 Task: Select a dark modern color theme.
Action: Mouse moved to (11, 481)
Screenshot: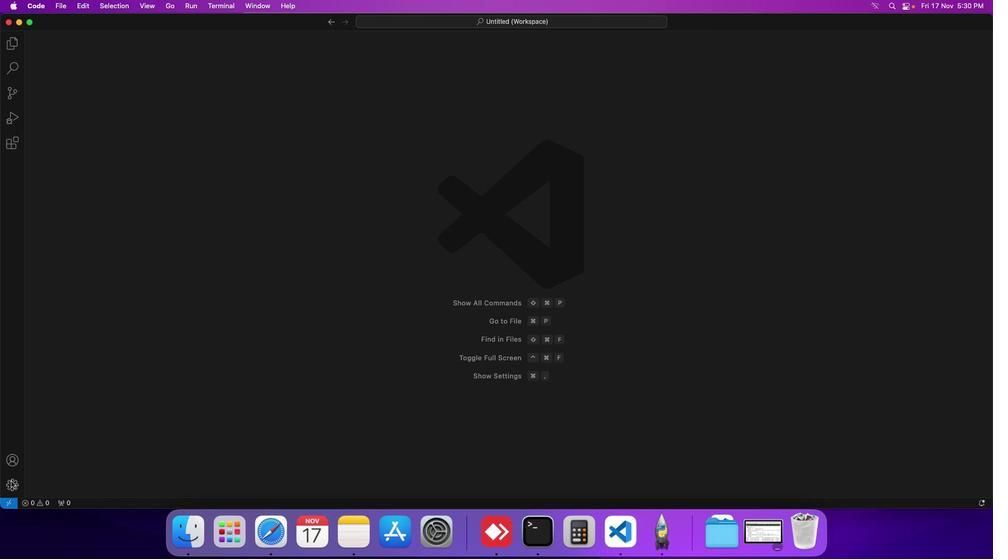 
Action: Mouse pressed left at (11, 481)
Screenshot: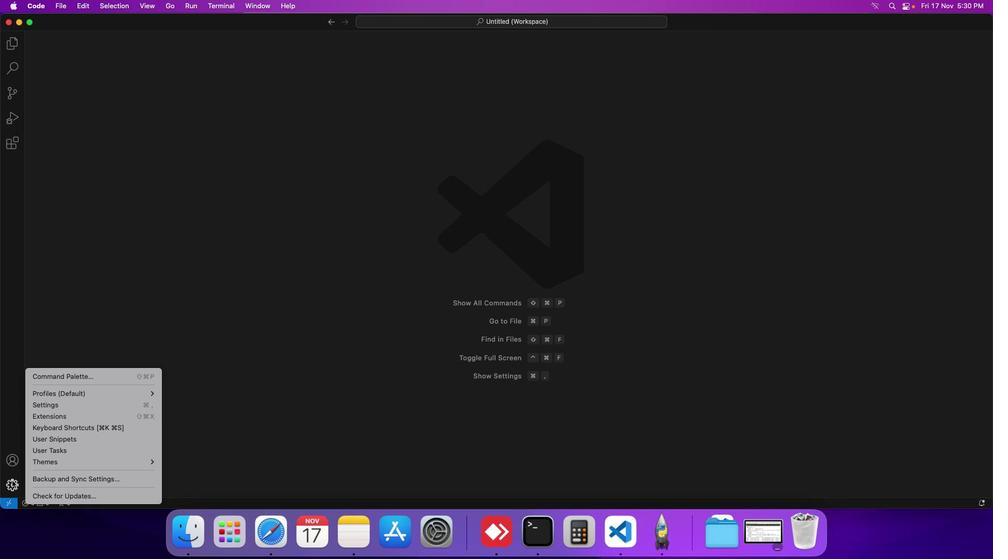 
Action: Mouse moved to (56, 408)
Screenshot: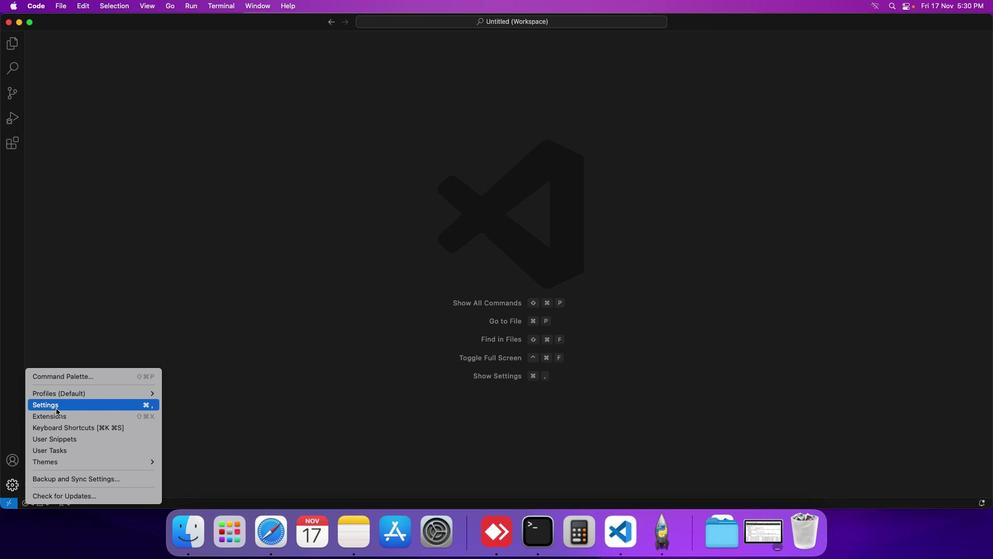 
Action: Mouse pressed left at (56, 408)
Screenshot: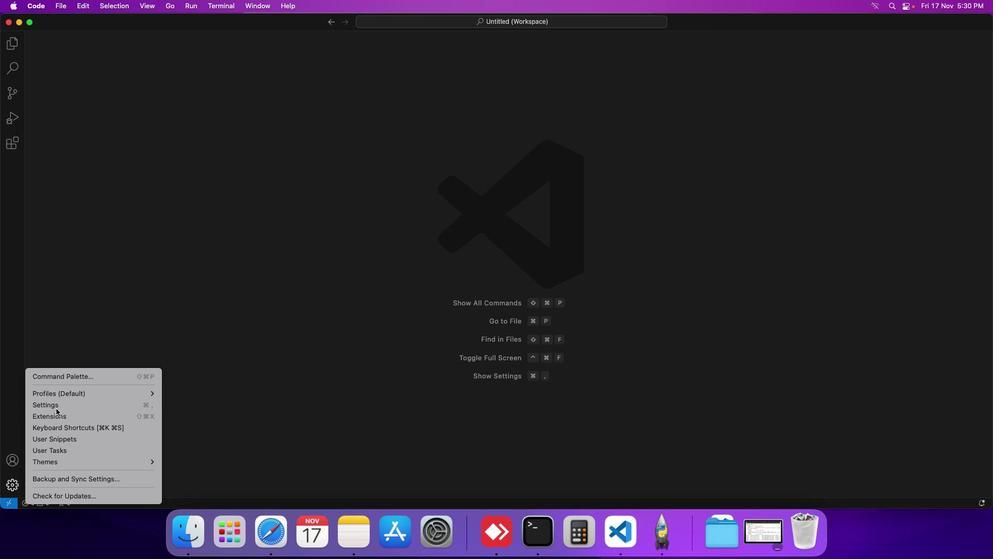 
Action: Mouse moved to (262, 84)
Screenshot: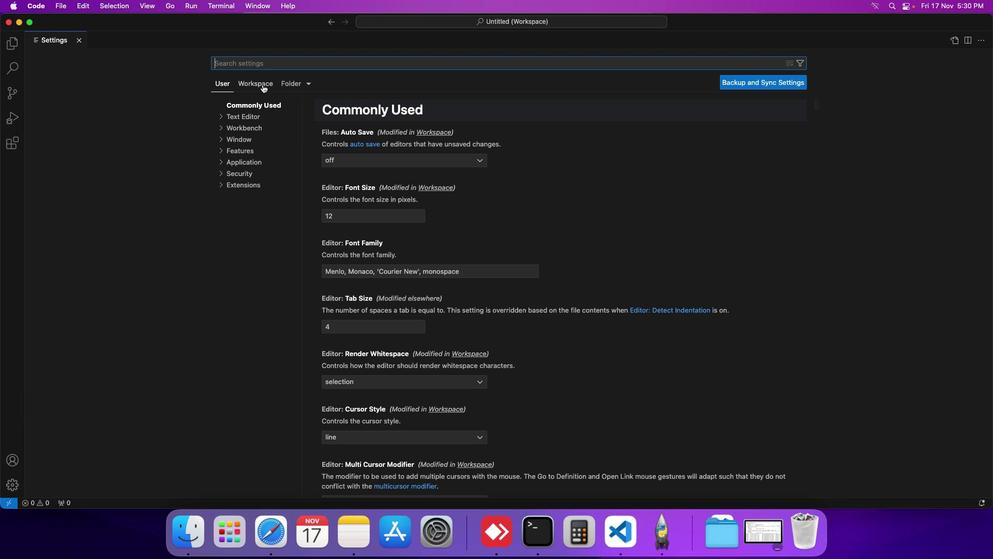 
Action: Mouse pressed left at (262, 84)
Screenshot: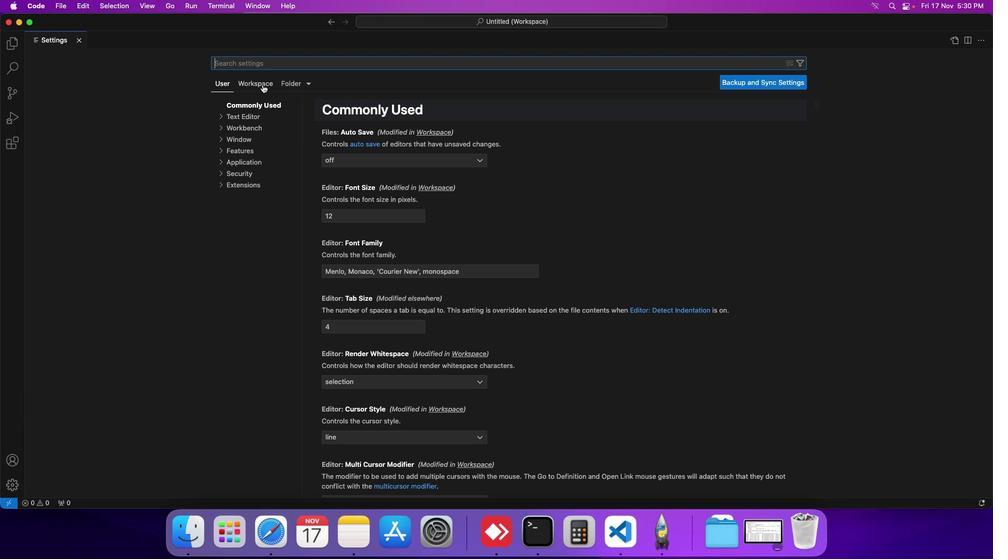 
Action: Mouse moved to (243, 128)
Screenshot: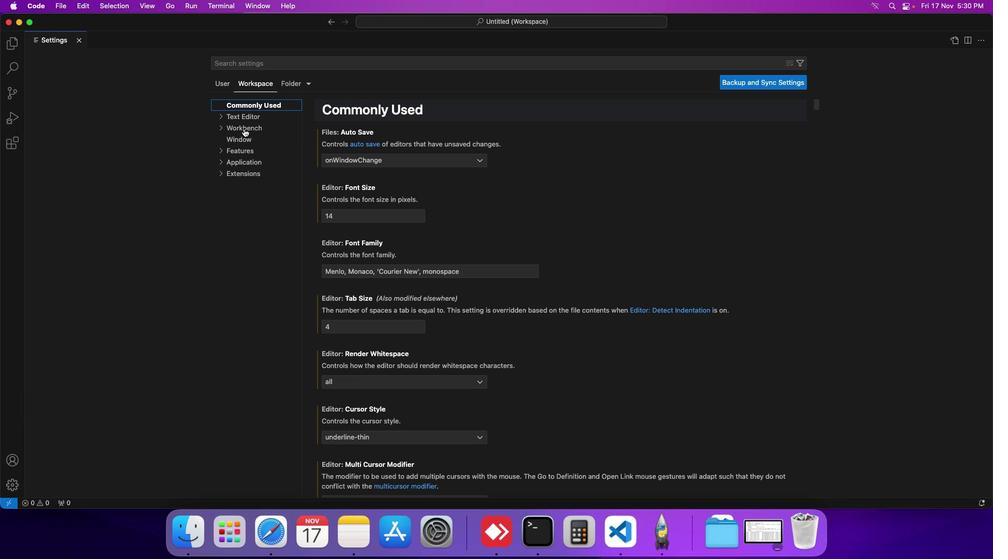 
Action: Mouse pressed left at (243, 128)
Screenshot: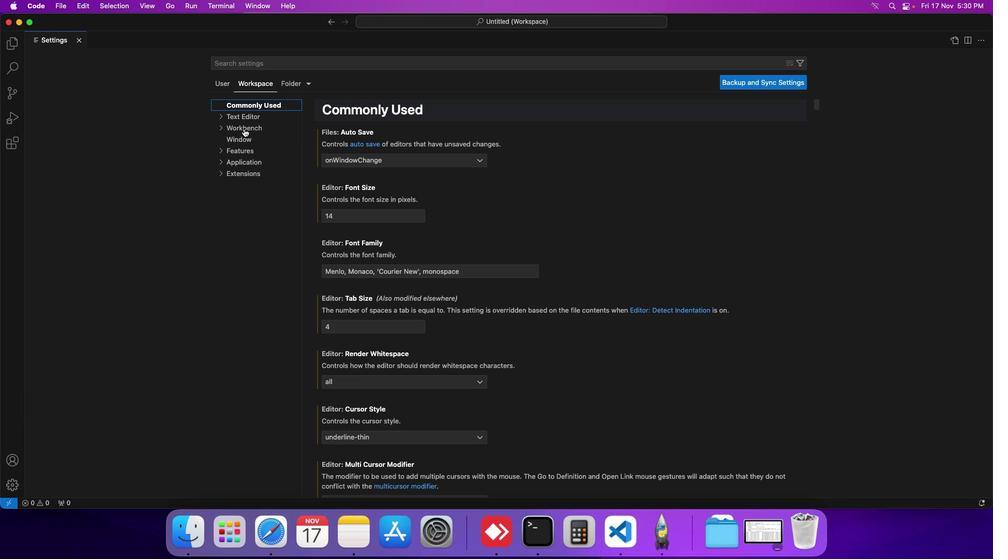 
Action: Mouse moved to (243, 137)
Screenshot: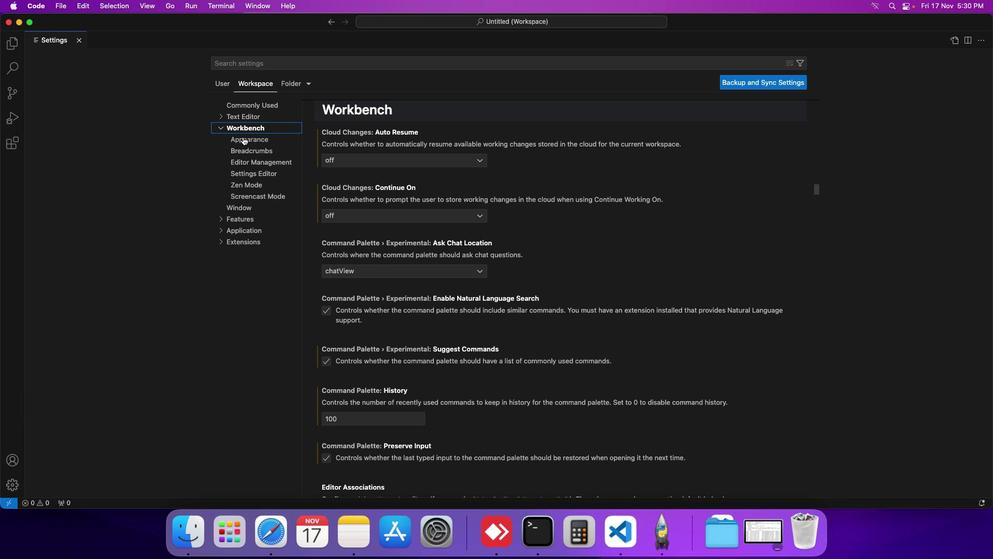 
Action: Mouse pressed left at (243, 137)
Screenshot: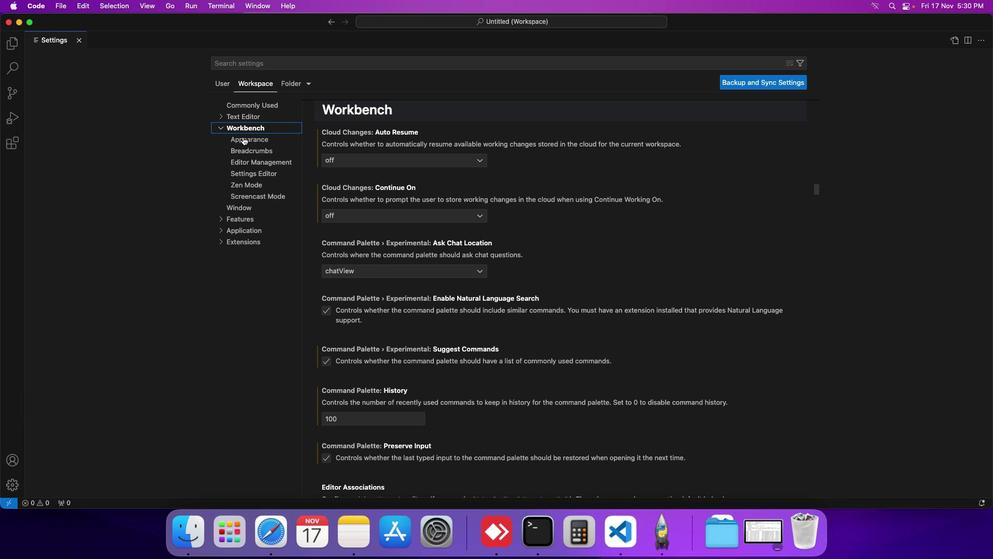 
Action: Mouse moved to (370, 330)
Screenshot: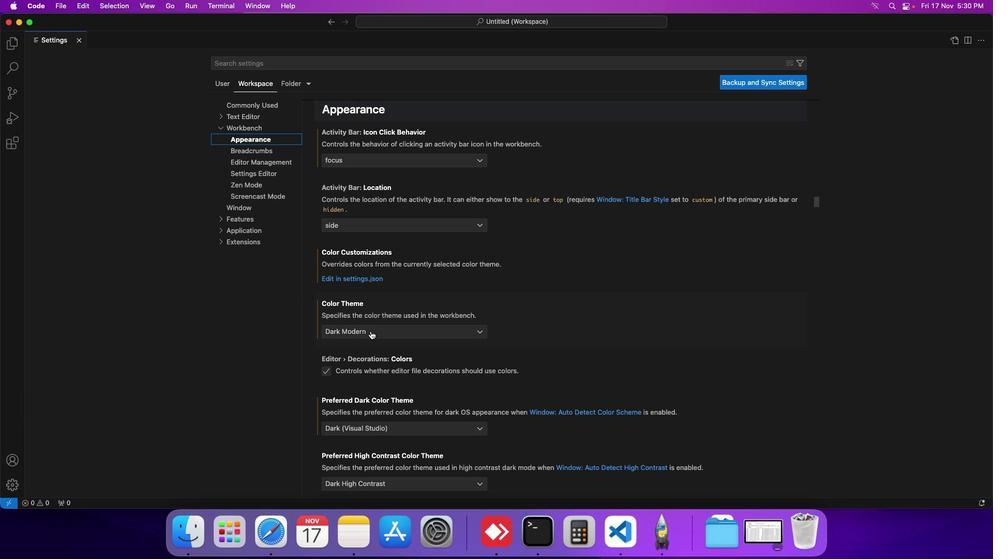 
Action: Mouse pressed left at (370, 330)
Screenshot: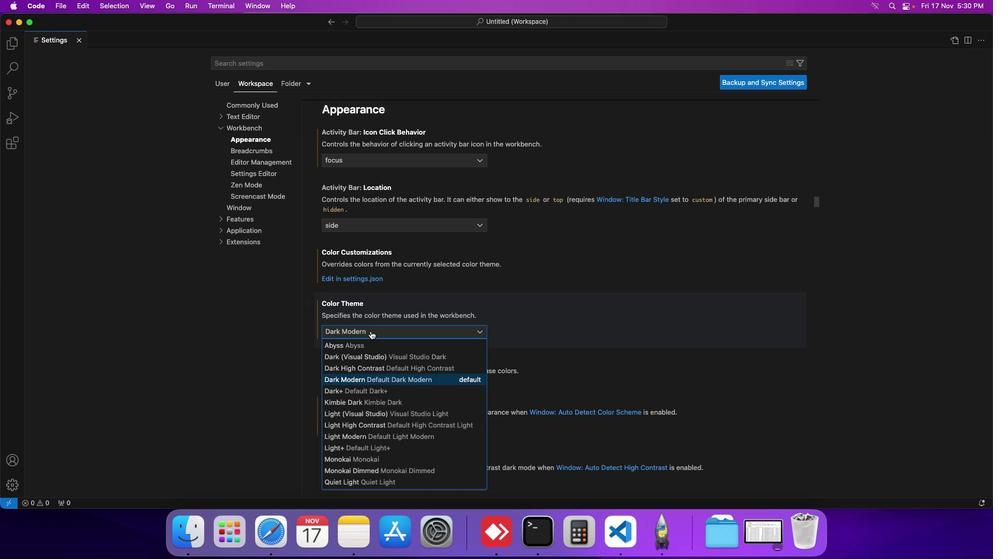 
Action: Mouse moved to (352, 376)
Screenshot: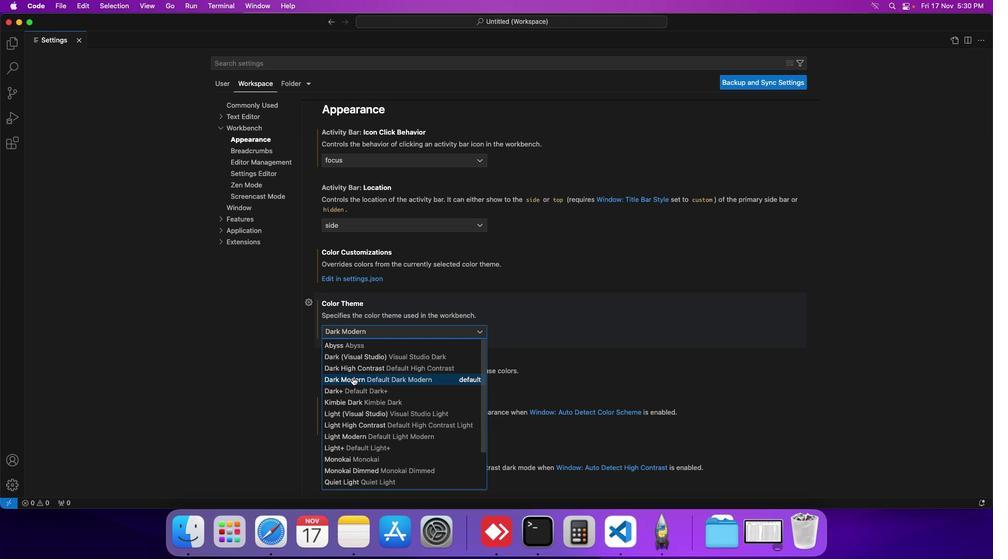 
Action: Mouse pressed left at (352, 376)
Screenshot: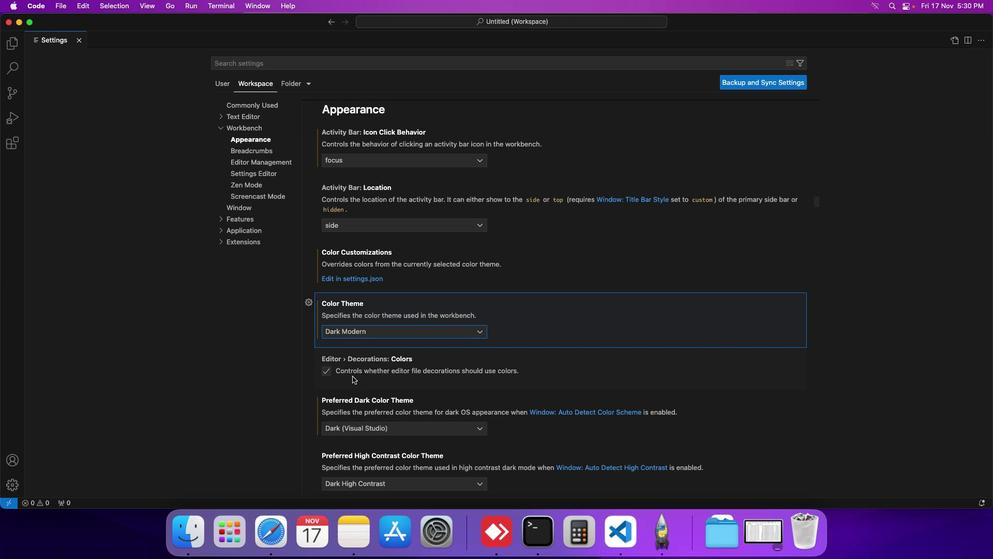 
Action: Mouse moved to (374, 338)
Screenshot: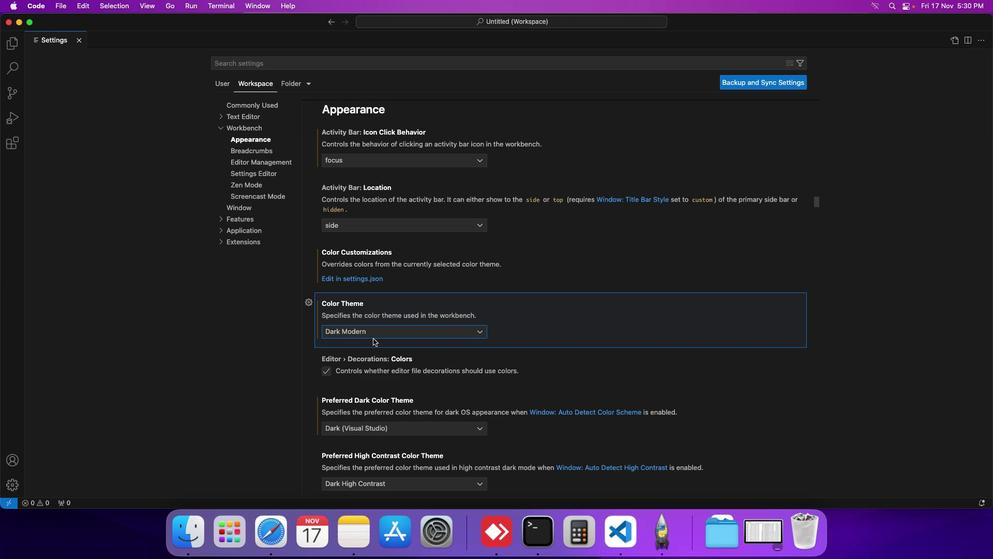 
